Task: Add Sprouts Cedarwood Spice Bar Soap to the cart.
Action: Mouse moved to (907, 307)
Screenshot: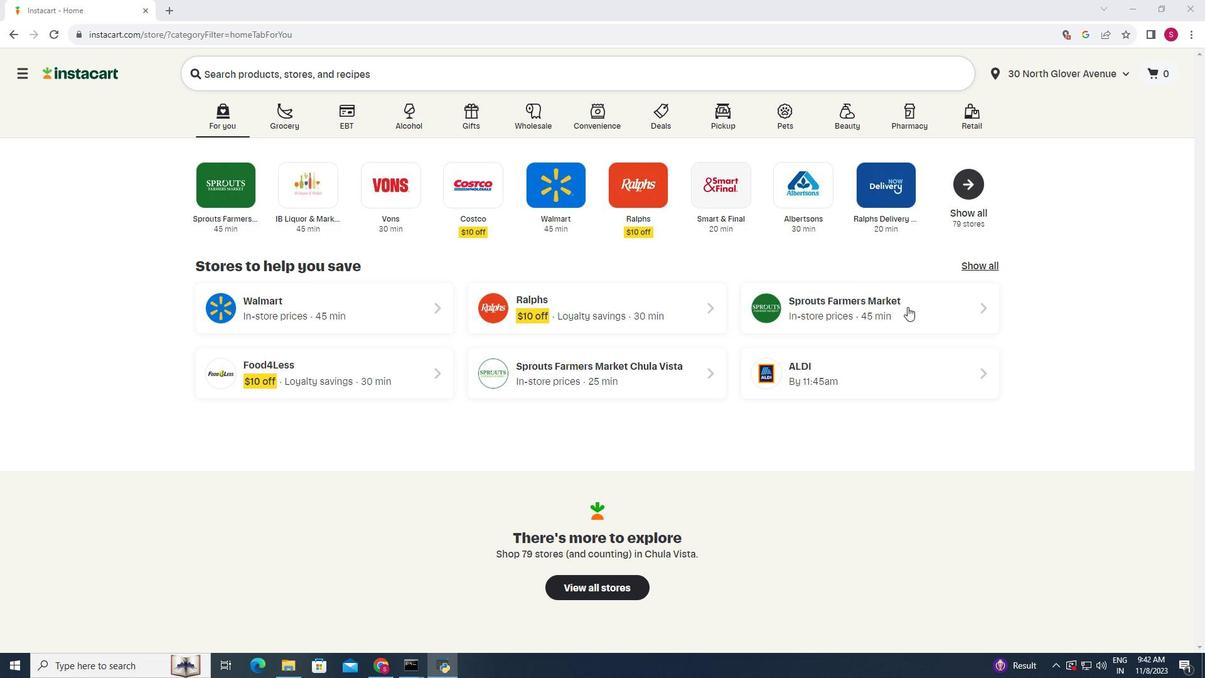 
Action: Mouse pressed left at (907, 307)
Screenshot: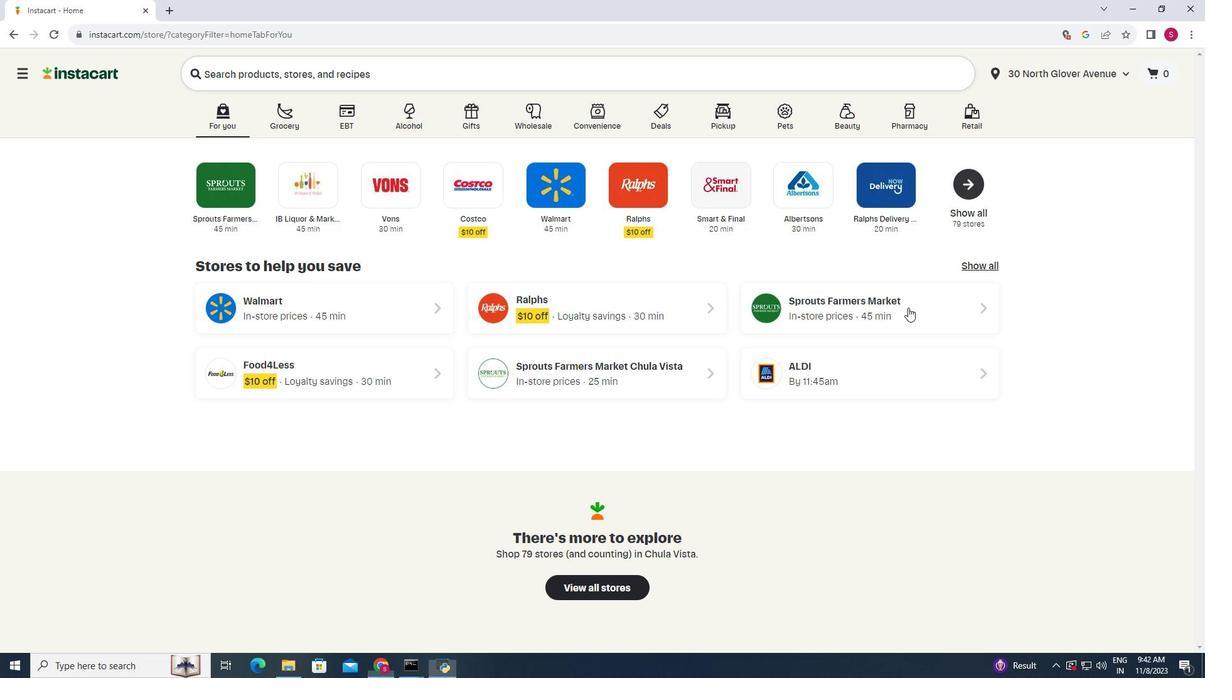
Action: Mouse moved to (36, 420)
Screenshot: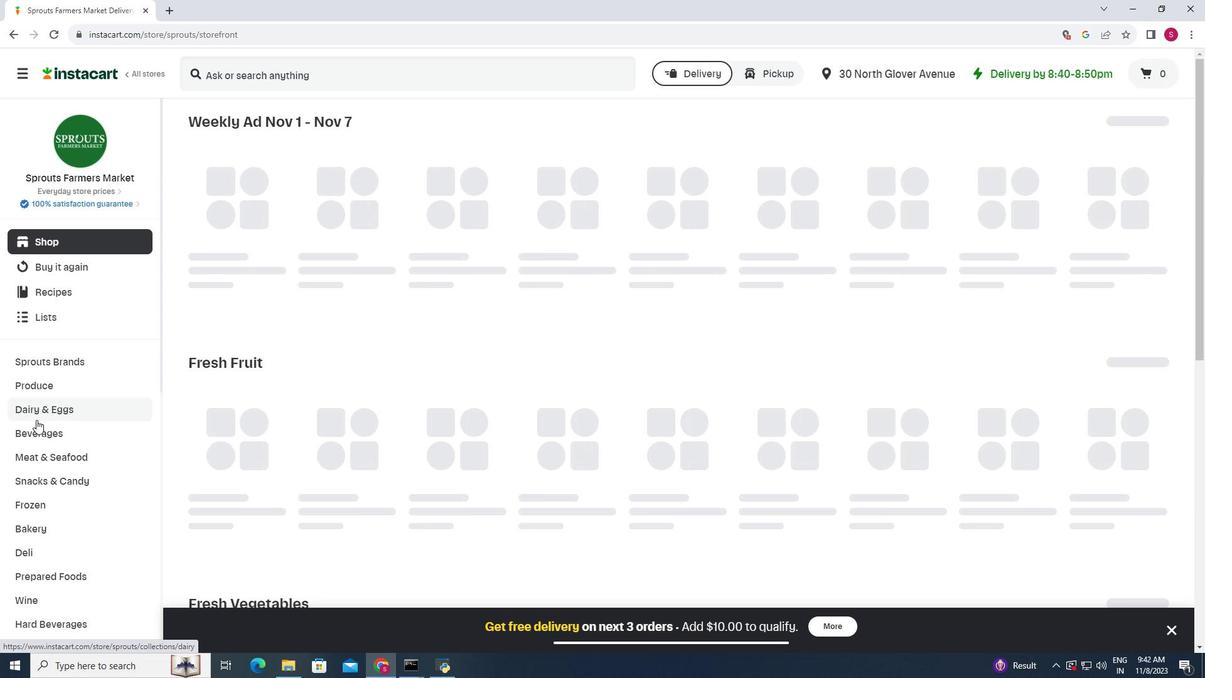 
Action: Mouse scrolled (36, 419) with delta (0, 0)
Screenshot: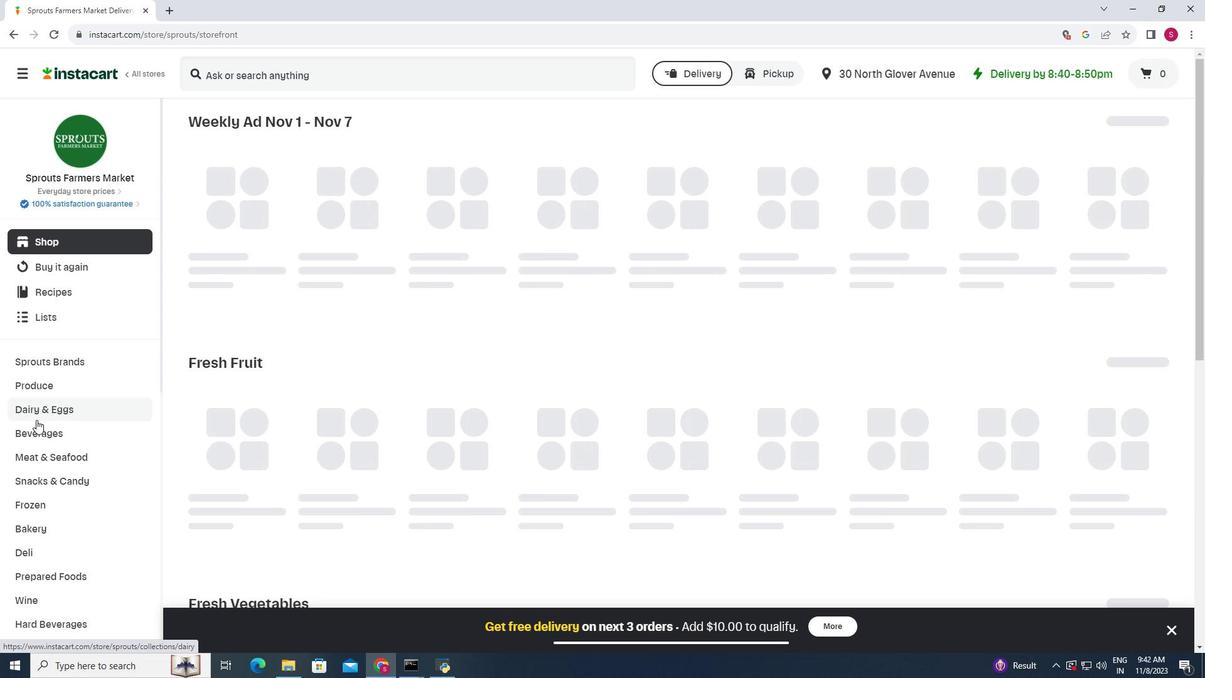 
Action: Mouse moved to (36, 420)
Screenshot: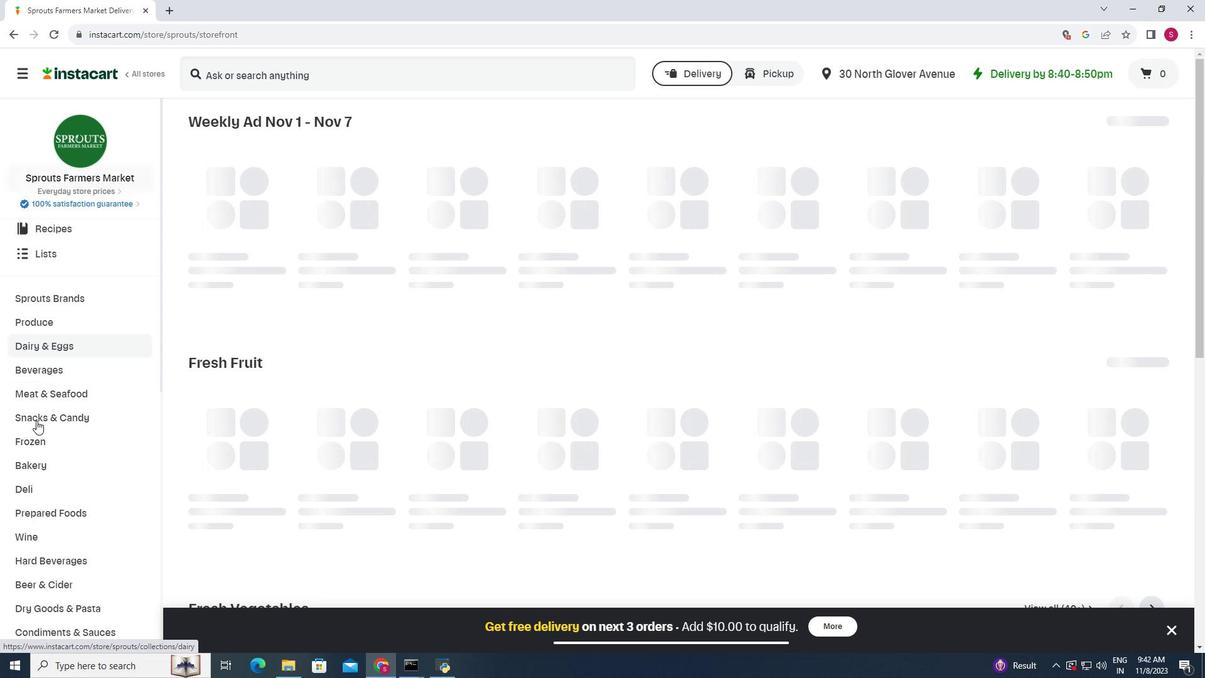 
Action: Mouse scrolled (36, 420) with delta (0, 0)
Screenshot: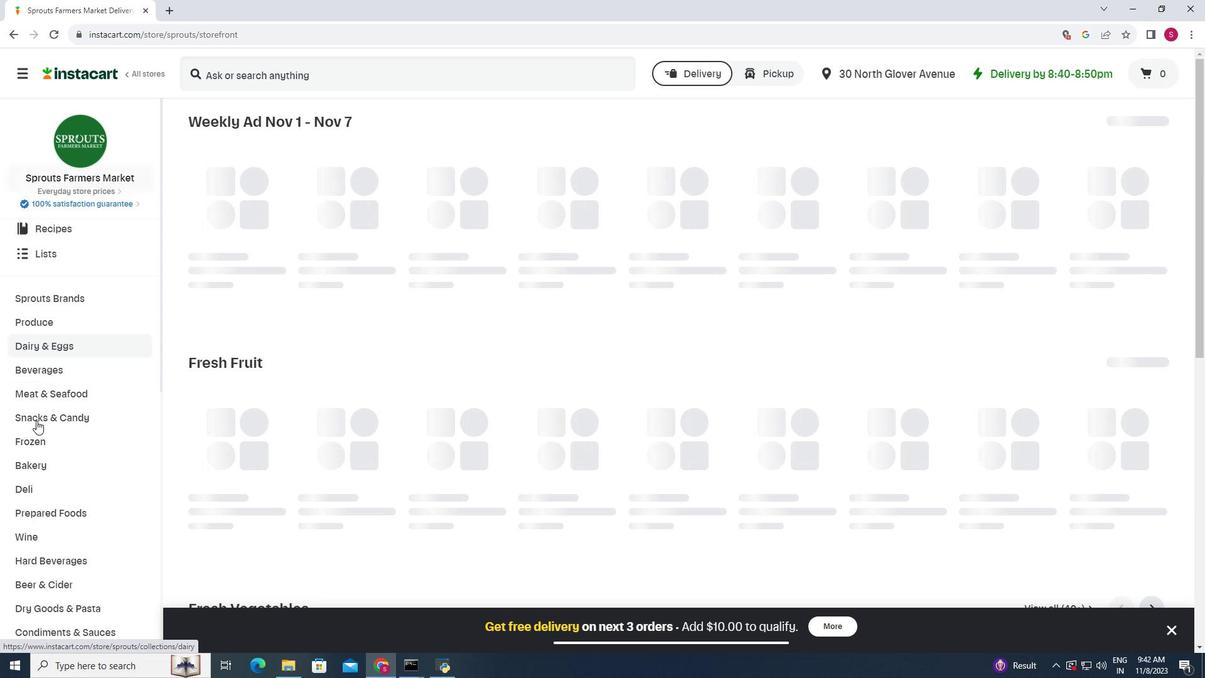 
Action: Mouse moved to (36, 421)
Screenshot: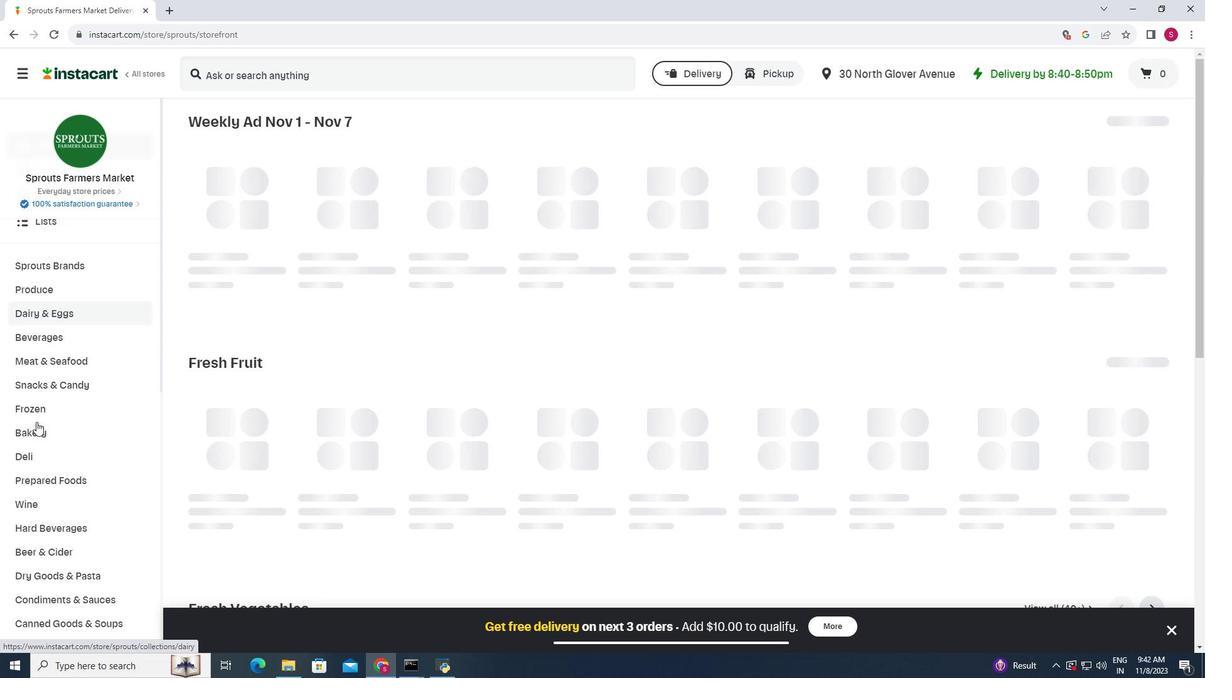 
Action: Mouse scrolled (36, 421) with delta (0, 0)
Screenshot: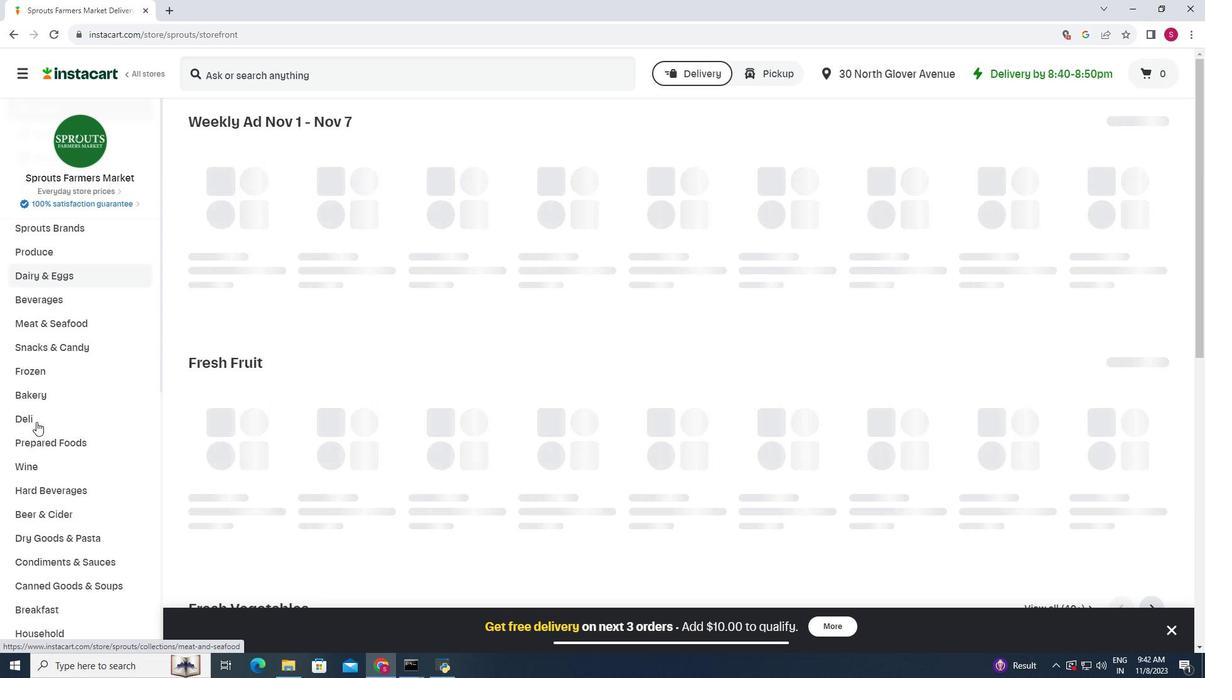 
Action: Mouse scrolled (36, 421) with delta (0, 0)
Screenshot: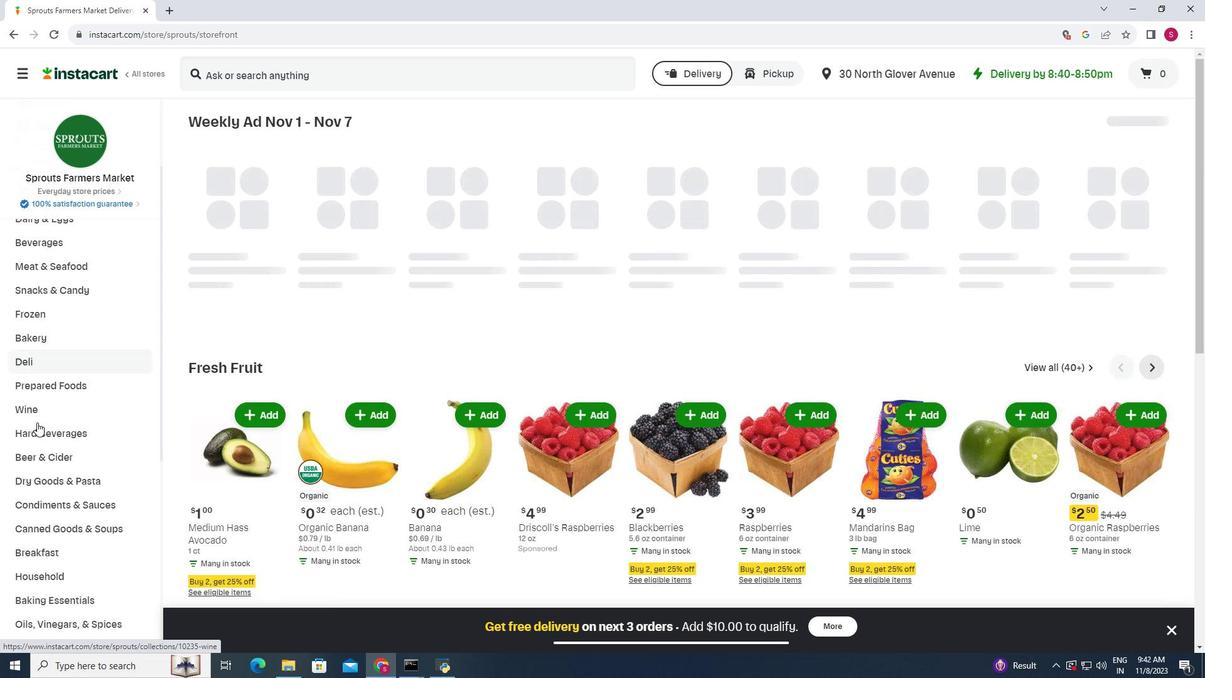 
Action: Mouse moved to (53, 511)
Screenshot: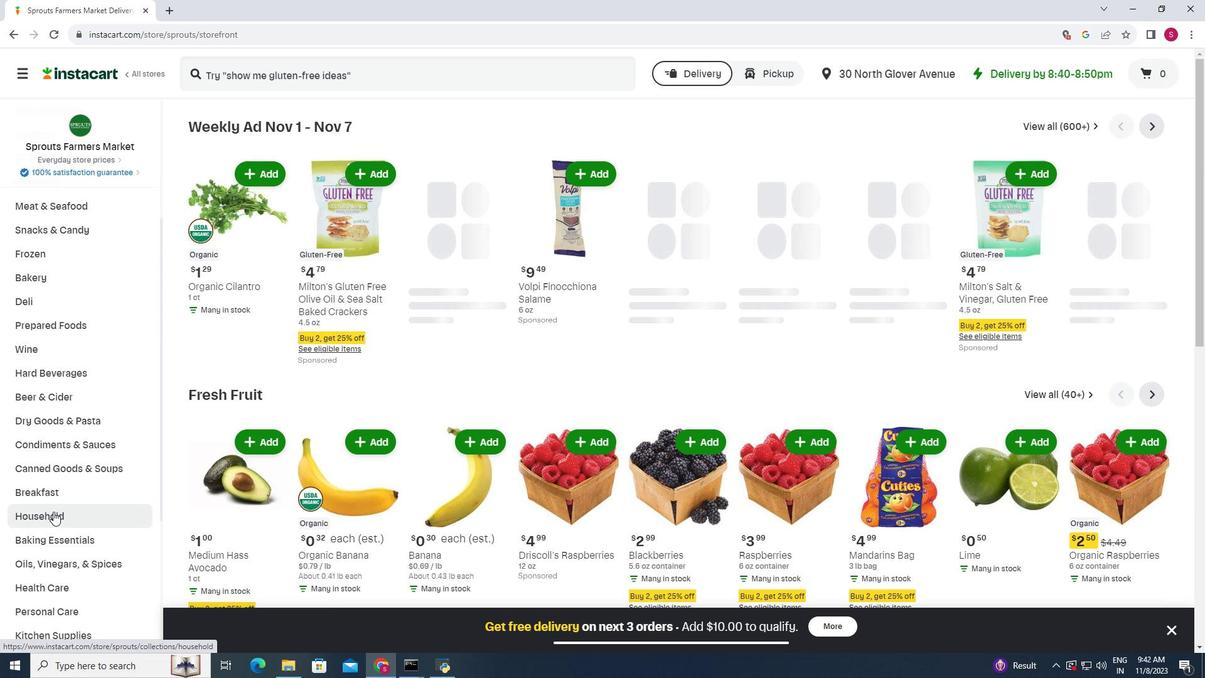 
Action: Mouse pressed left at (53, 511)
Screenshot: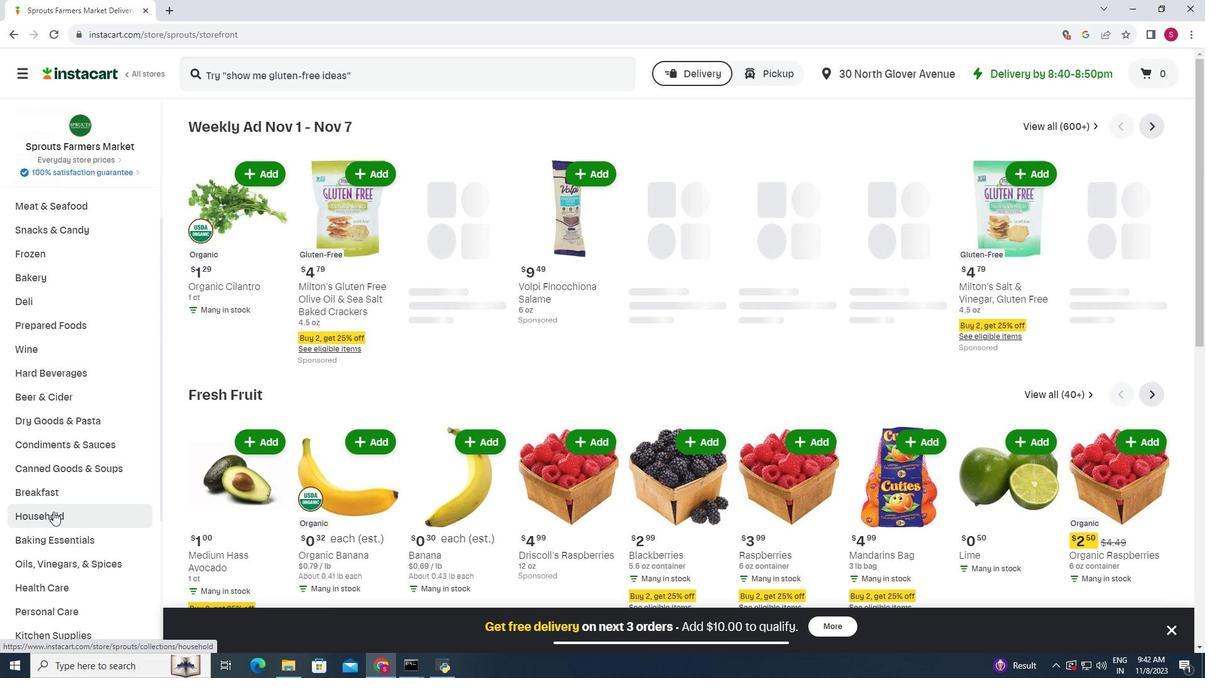 
Action: Mouse moved to (846, 151)
Screenshot: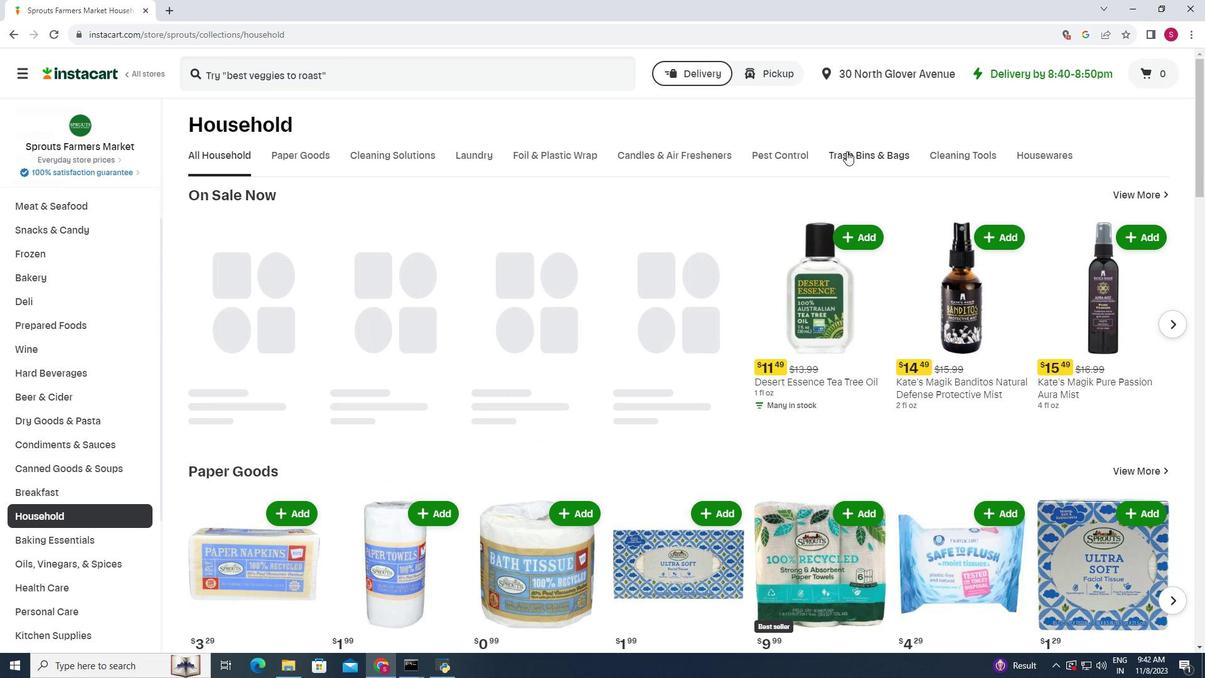 
Action: Mouse pressed left at (846, 151)
Screenshot: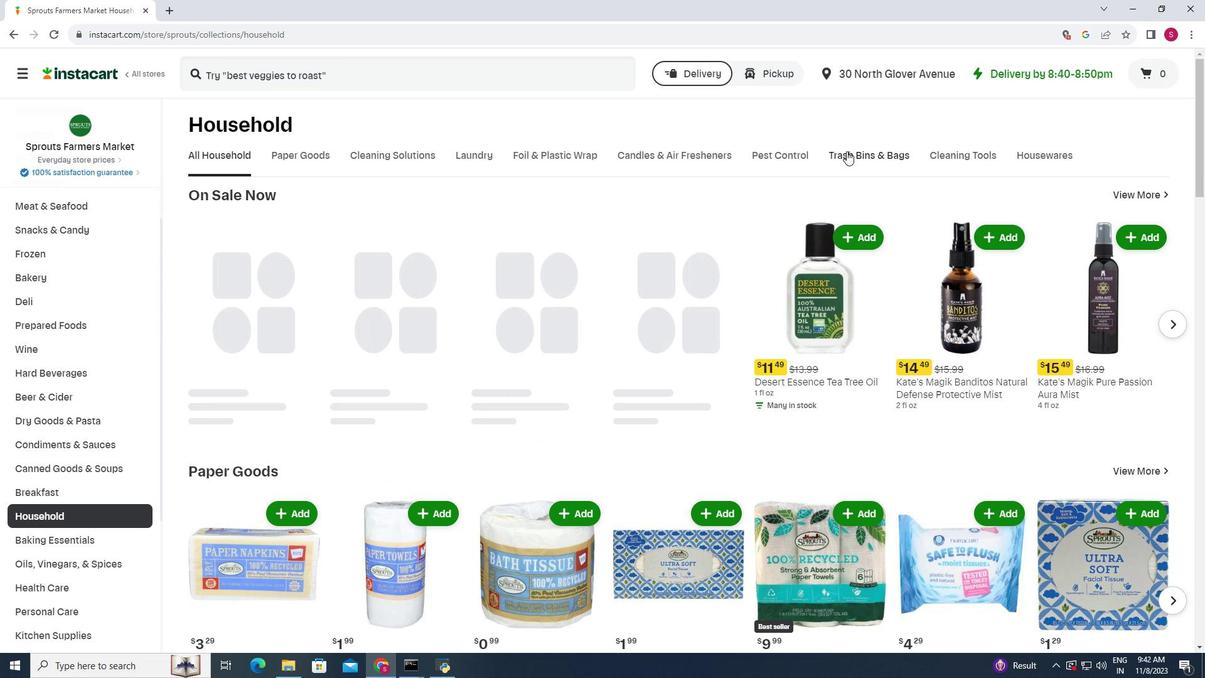 
Action: Mouse moved to (556, 224)
Screenshot: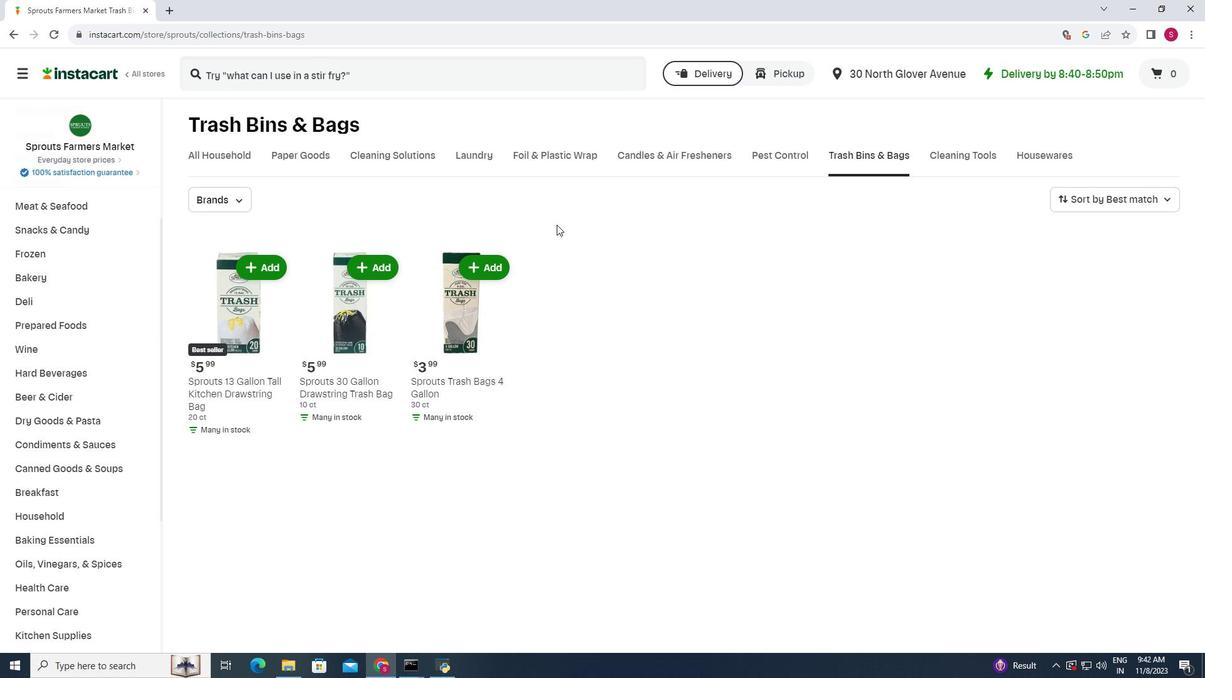 
